 Task: Create a 45-minute meeting to plan a customer appreciation event.
Action: Mouse moved to (363, 253)
Screenshot: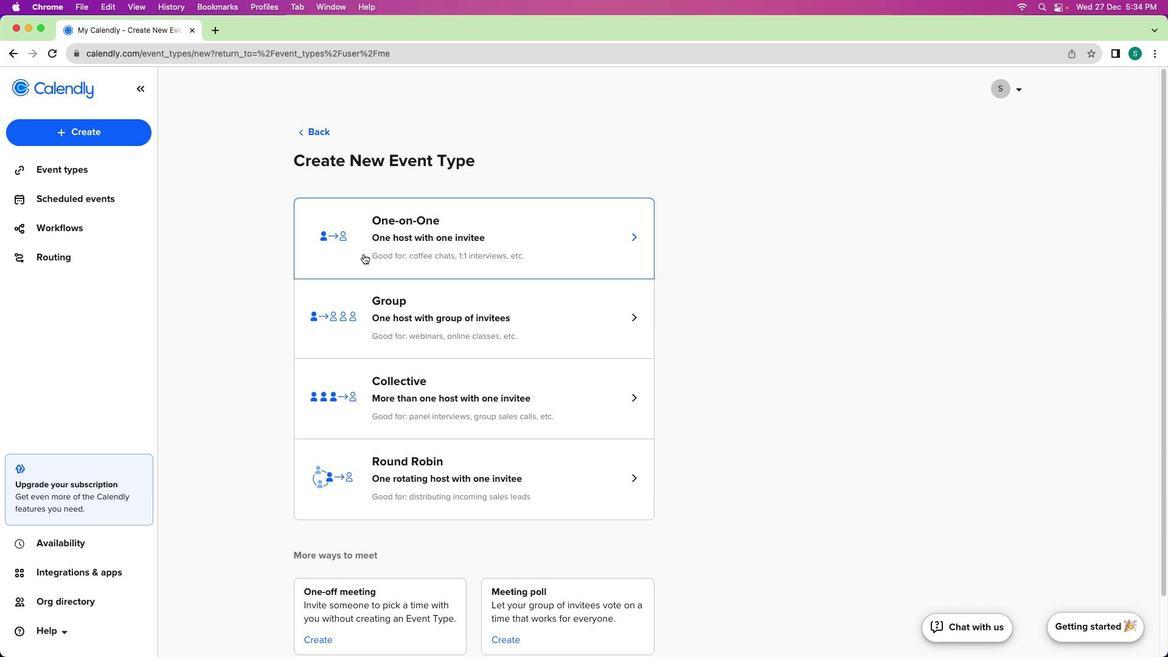 
Action: Mouse pressed left at (363, 253)
Screenshot: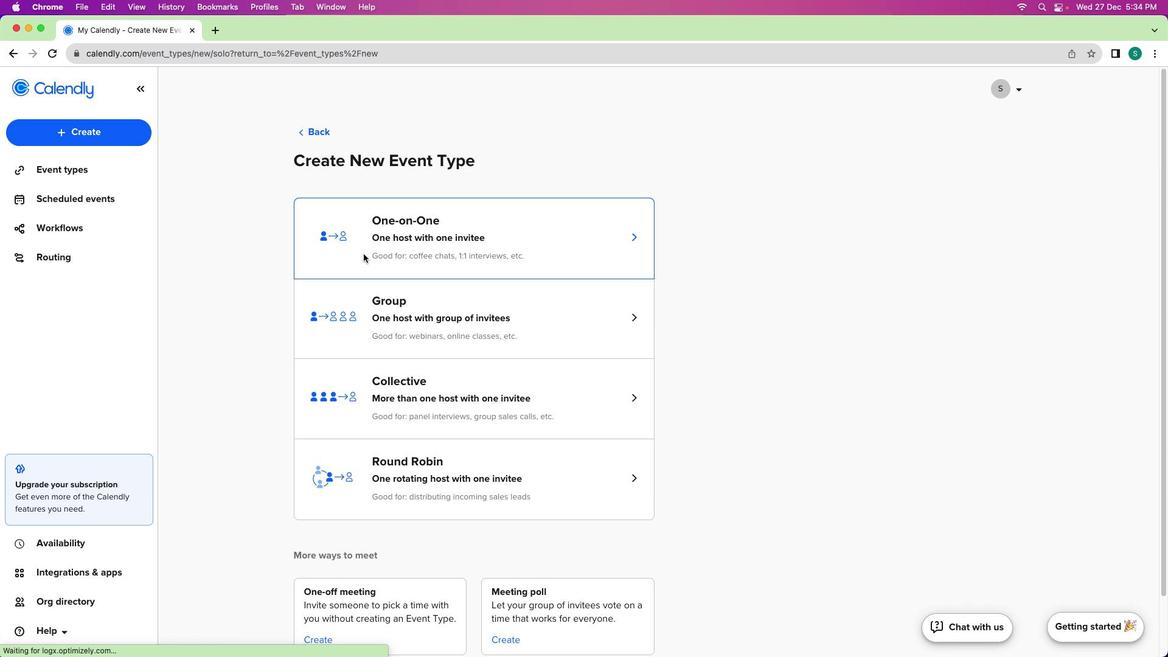 
Action: Mouse moved to (116, 191)
Screenshot: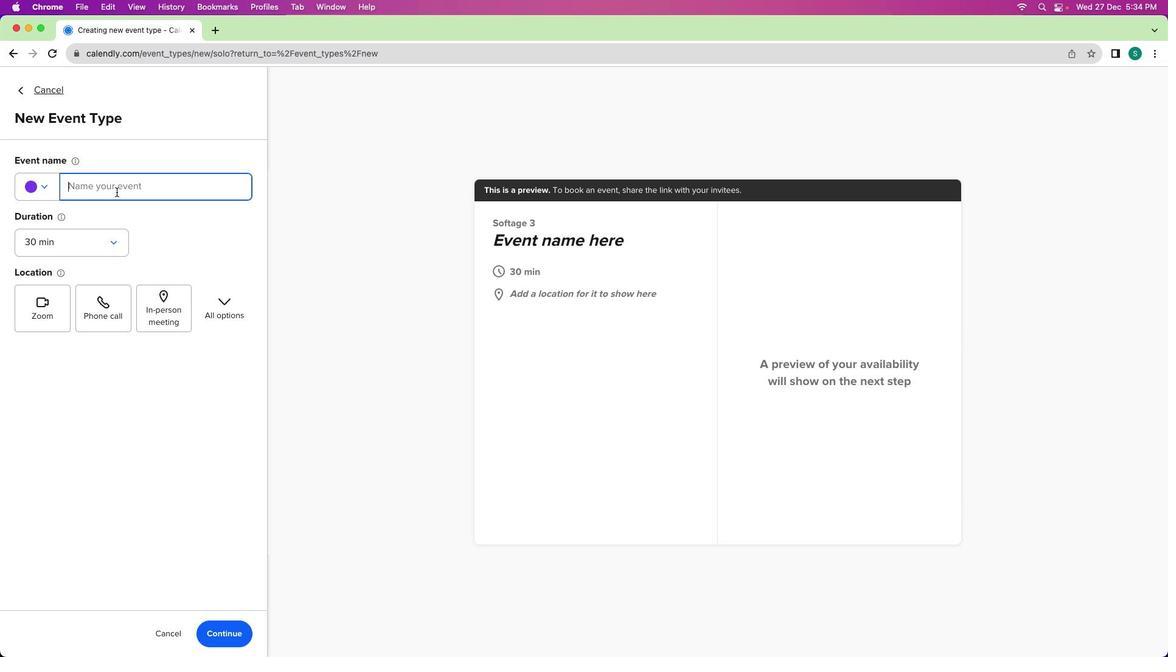 
Action: Mouse pressed left at (116, 191)
Screenshot: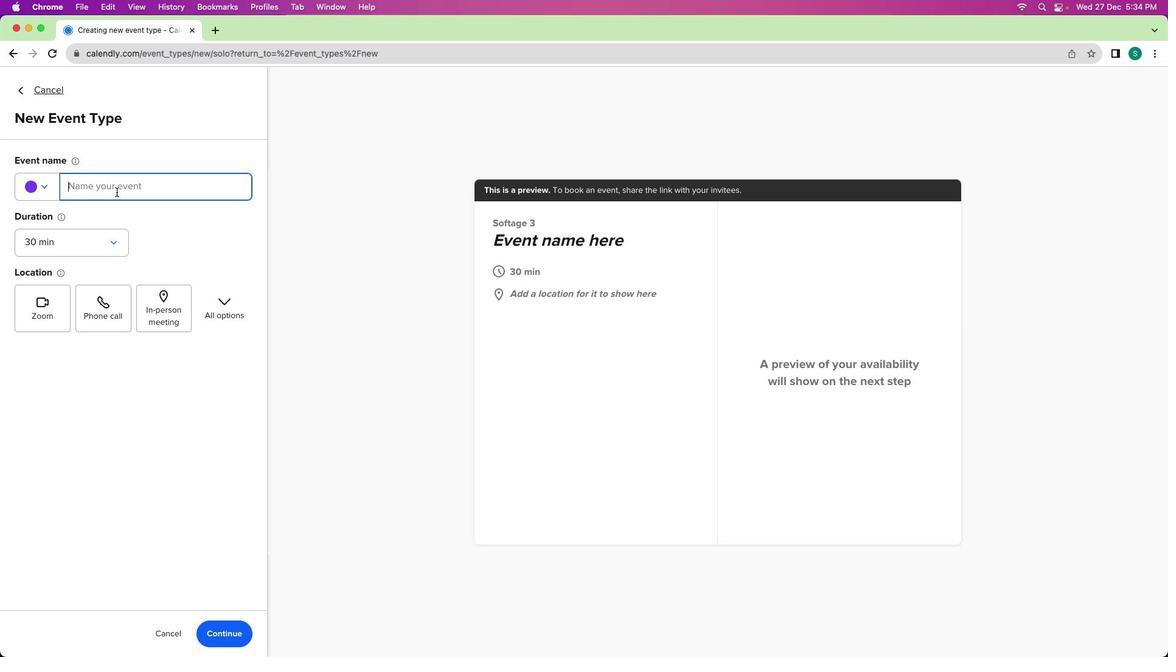 
Action: Mouse moved to (107, 186)
Screenshot: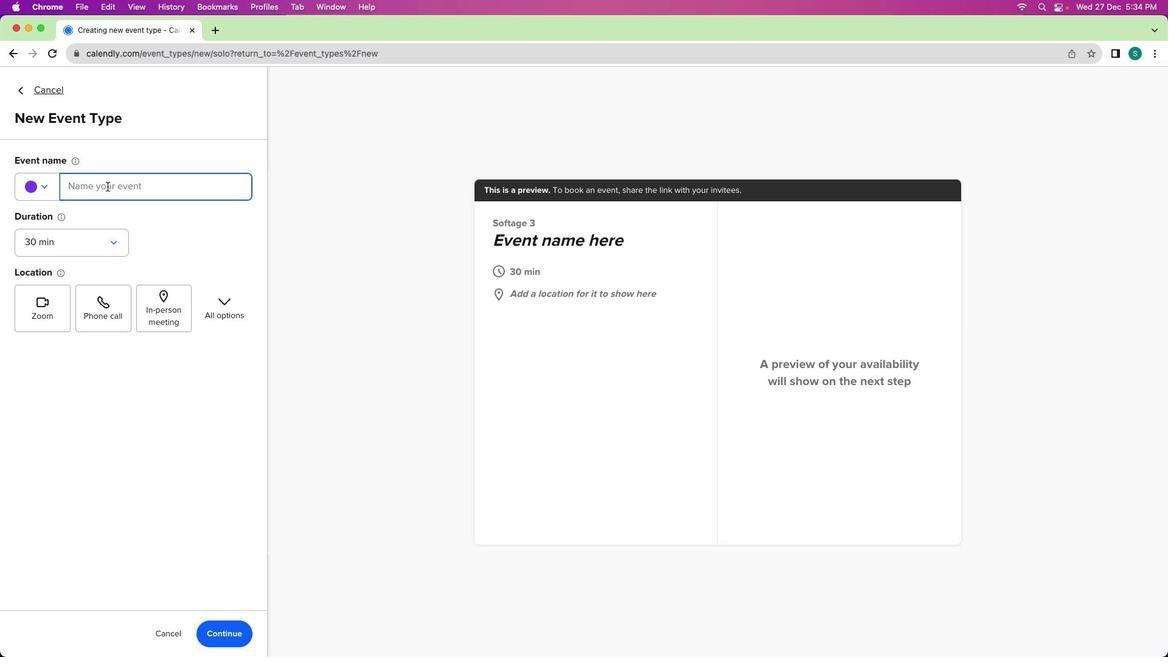 
Action: Key pressed Key.shift'C''i'Key.backspace'u''s''t''o''m''e''r'Key.spaceKey.shift'A''p''p''r''e''c''i''a''t''i''o''n'Key.spaceKey.shift'E''v''e''n''t'Key.spaceKey.shift'P''l''a''n''n''i''n''g'Key.spaceKey.shift'M''e''e''t''i''n''g'
Screenshot: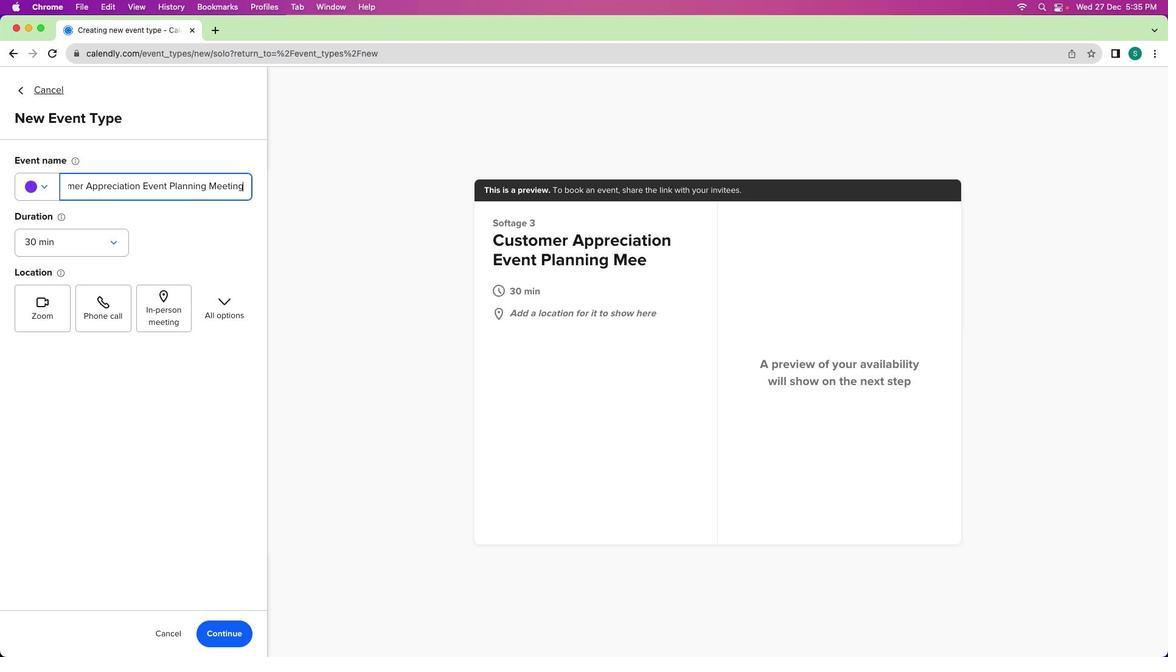 
Action: Mouse moved to (49, 252)
Screenshot: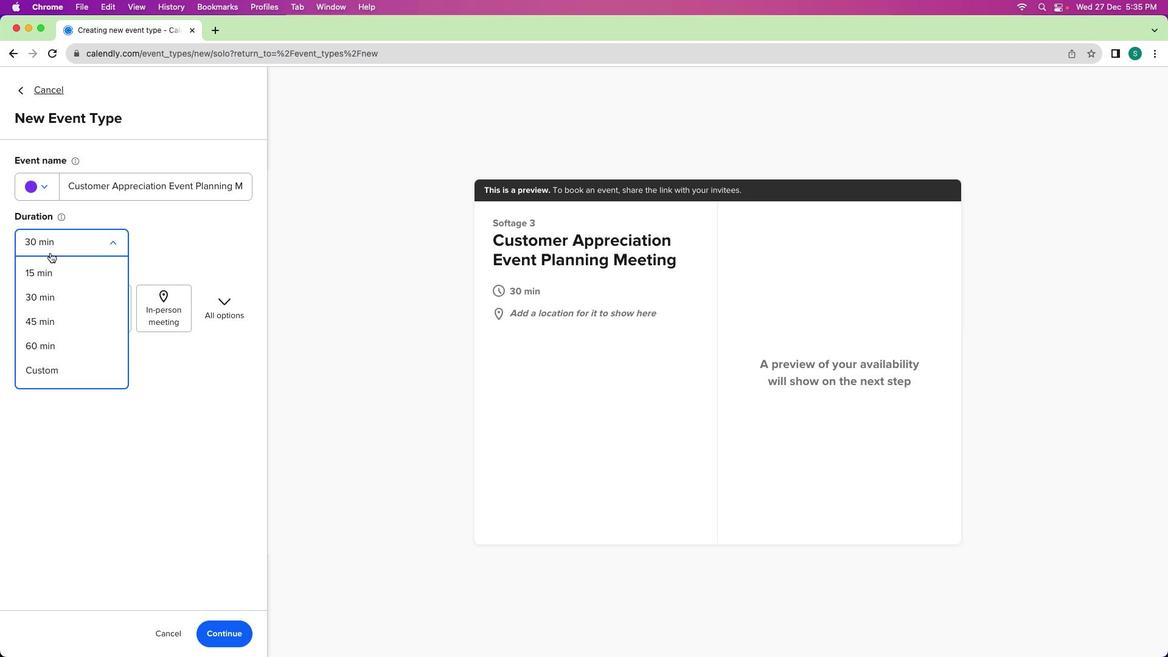 
Action: Mouse pressed left at (49, 252)
Screenshot: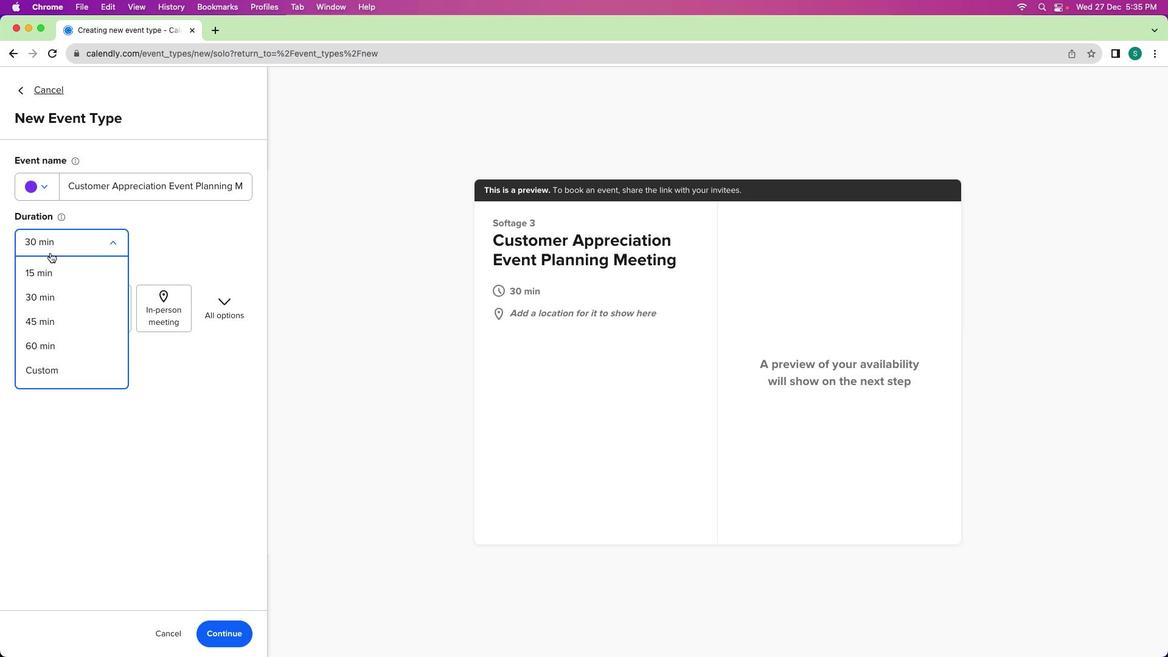 
Action: Mouse moved to (51, 320)
Screenshot: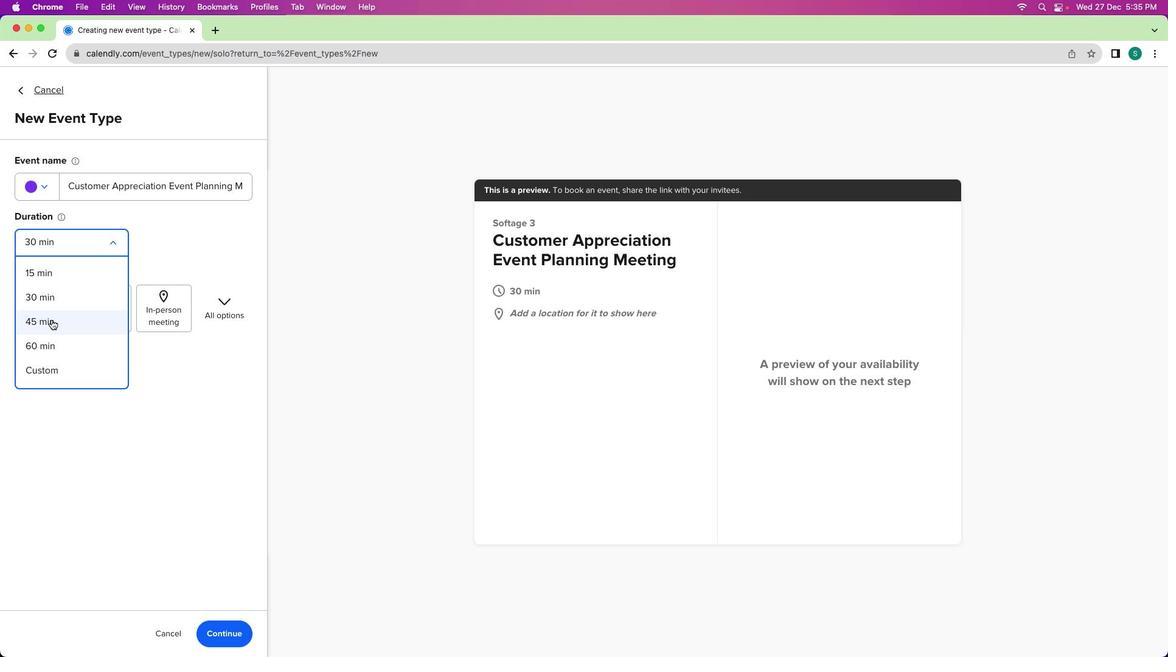 
Action: Mouse pressed left at (51, 320)
Screenshot: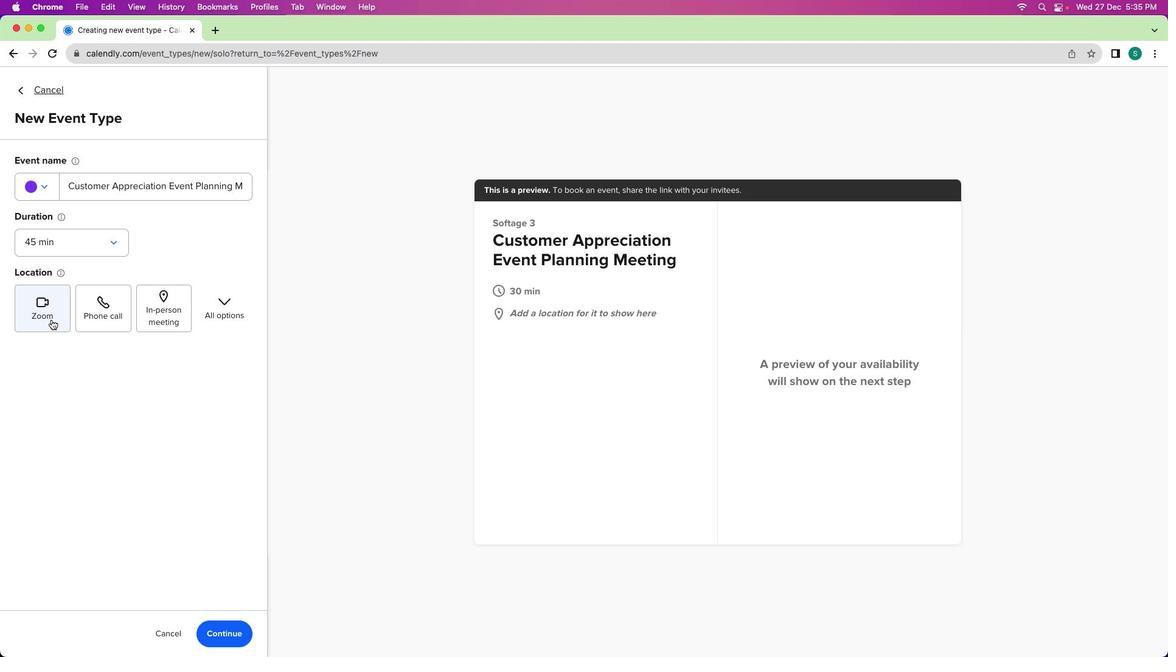 
Action: Mouse moved to (51, 320)
Screenshot: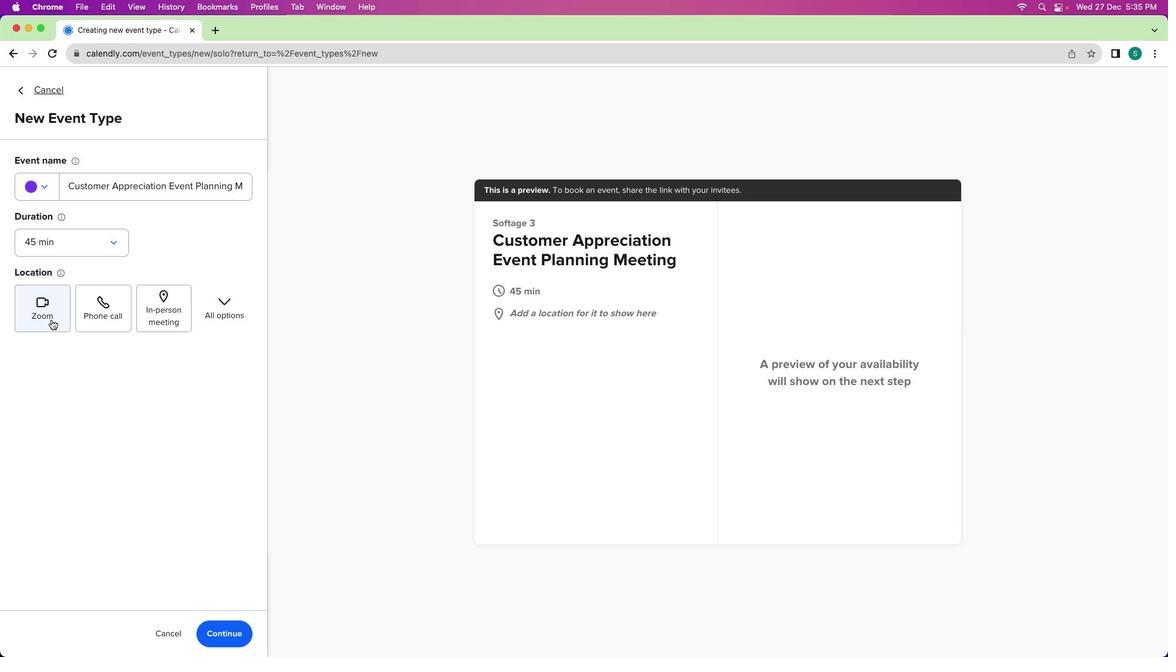 
Action: Mouse pressed left at (51, 320)
Screenshot: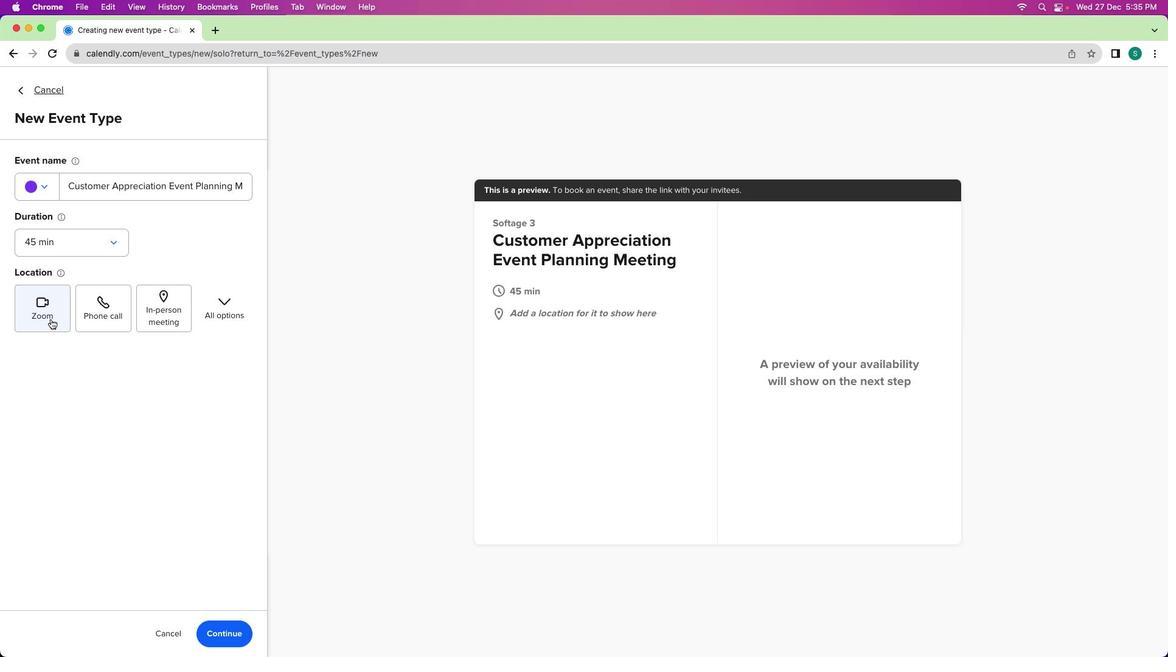 
Action: Mouse moved to (232, 631)
Screenshot: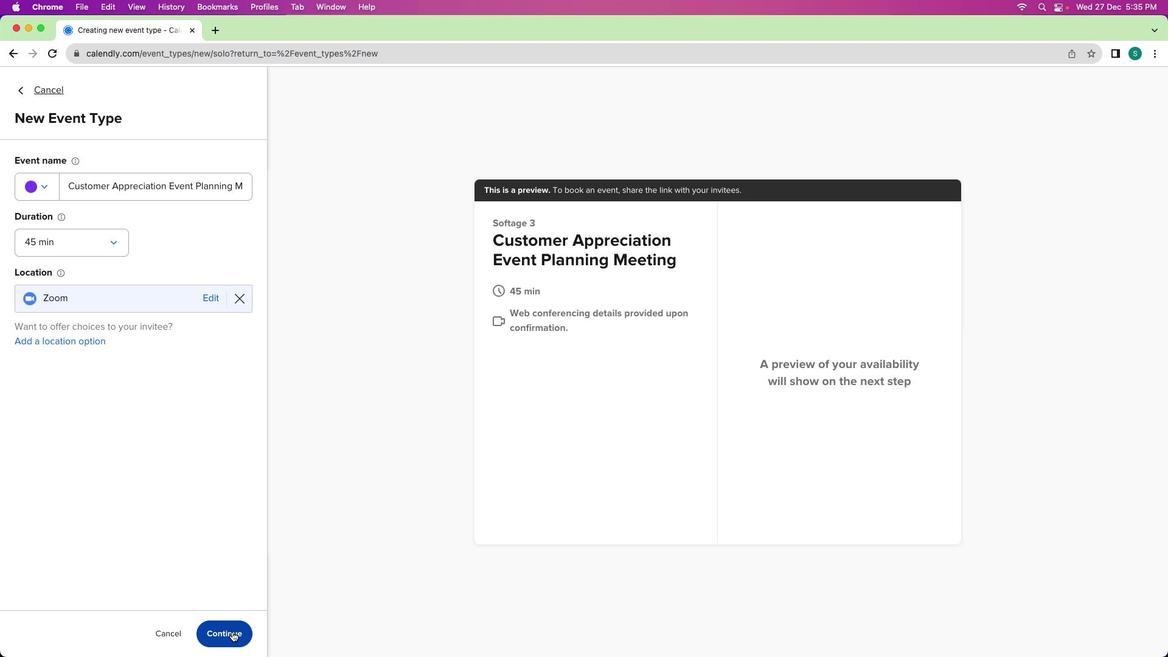 
Action: Mouse pressed left at (232, 631)
Screenshot: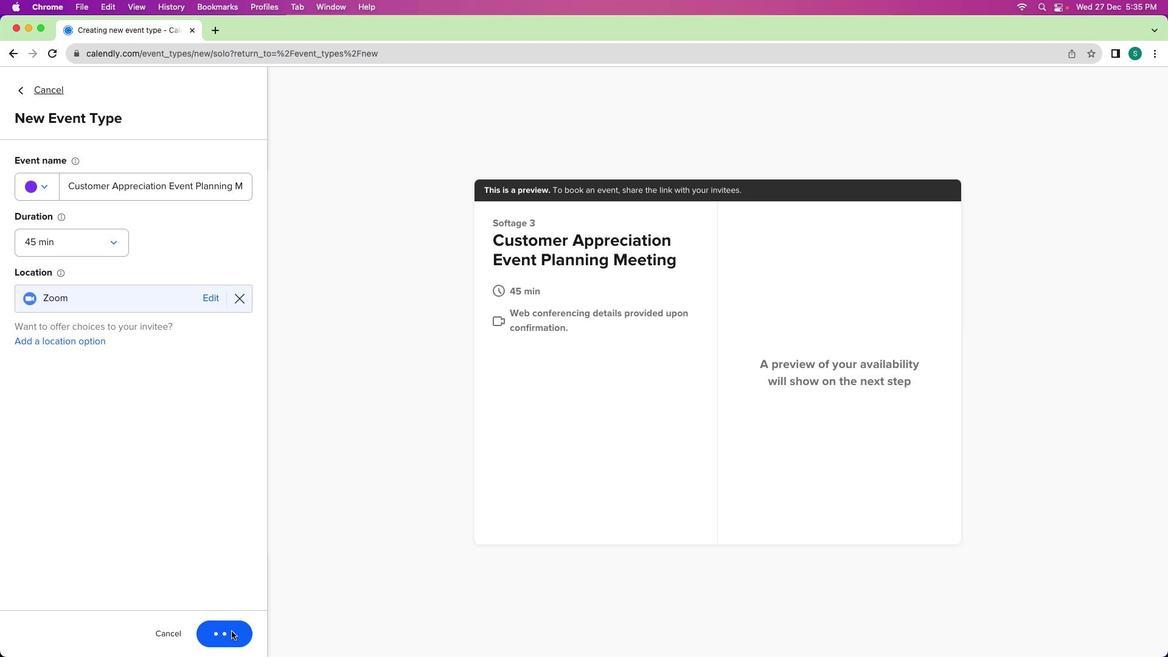 
Action: Mouse moved to (166, 214)
Screenshot: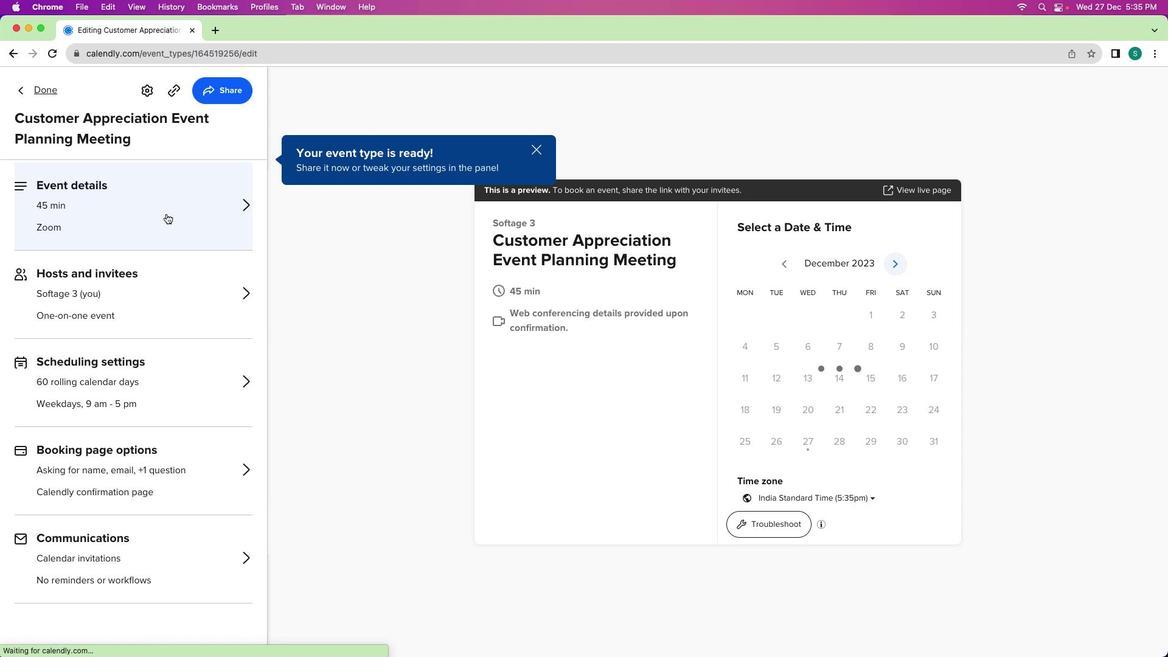 
Action: Mouse pressed left at (166, 214)
Screenshot: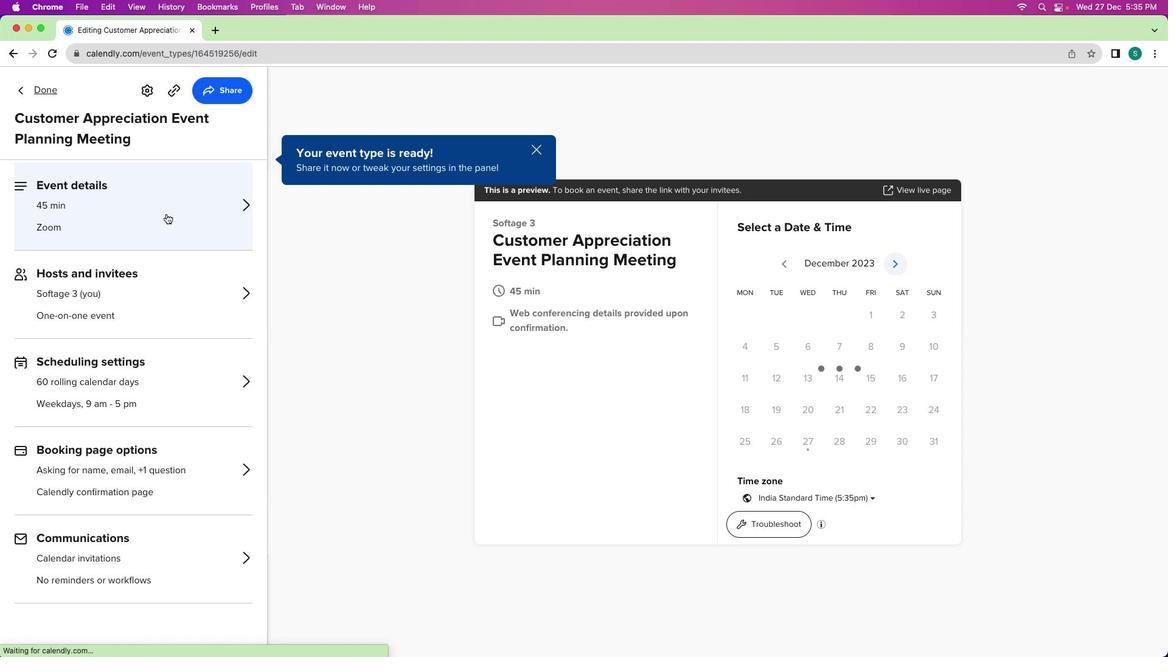 
Action: Mouse moved to (85, 432)
Screenshot: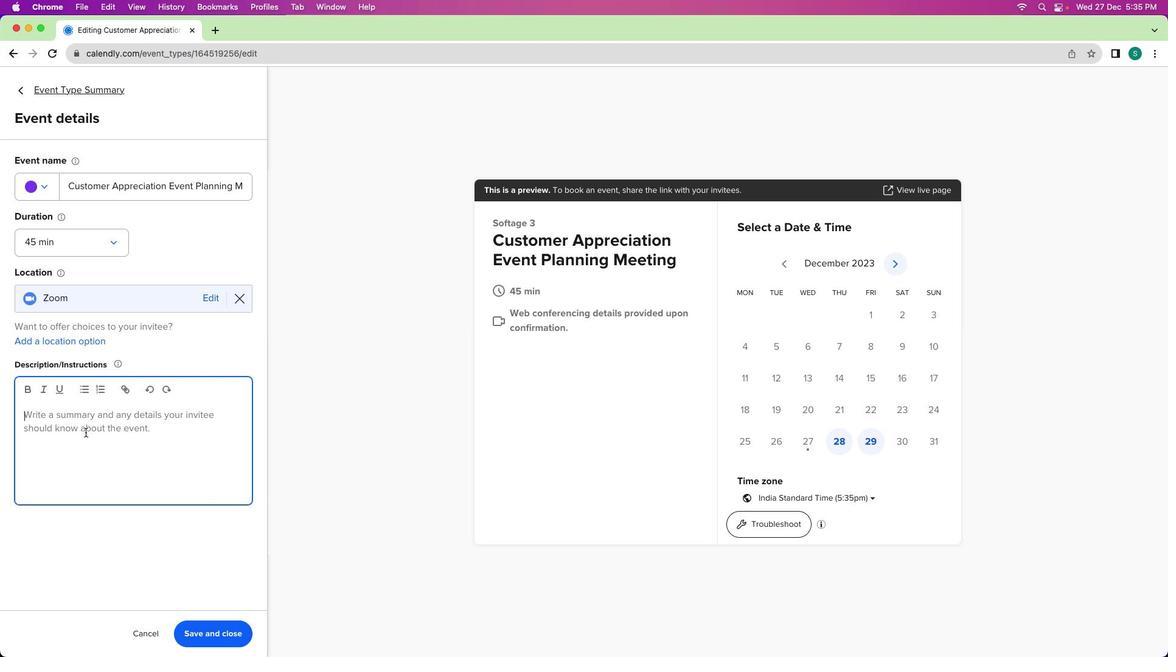 
Action: Mouse pressed left at (85, 432)
Screenshot: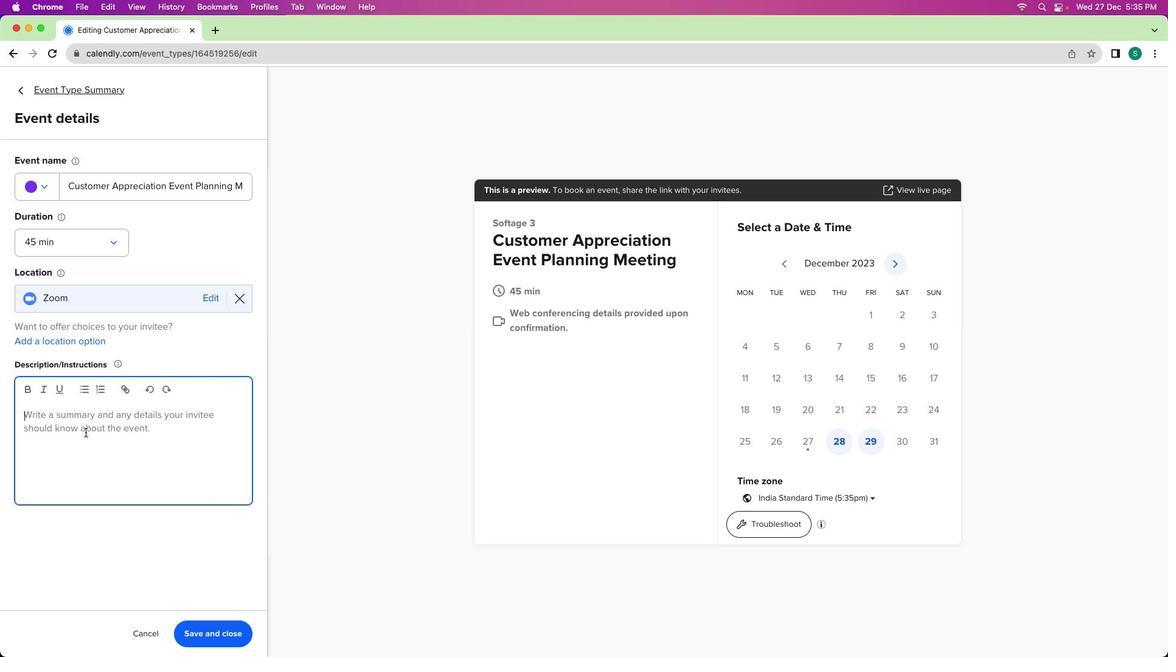 
Action: Mouse moved to (82, 432)
Screenshot: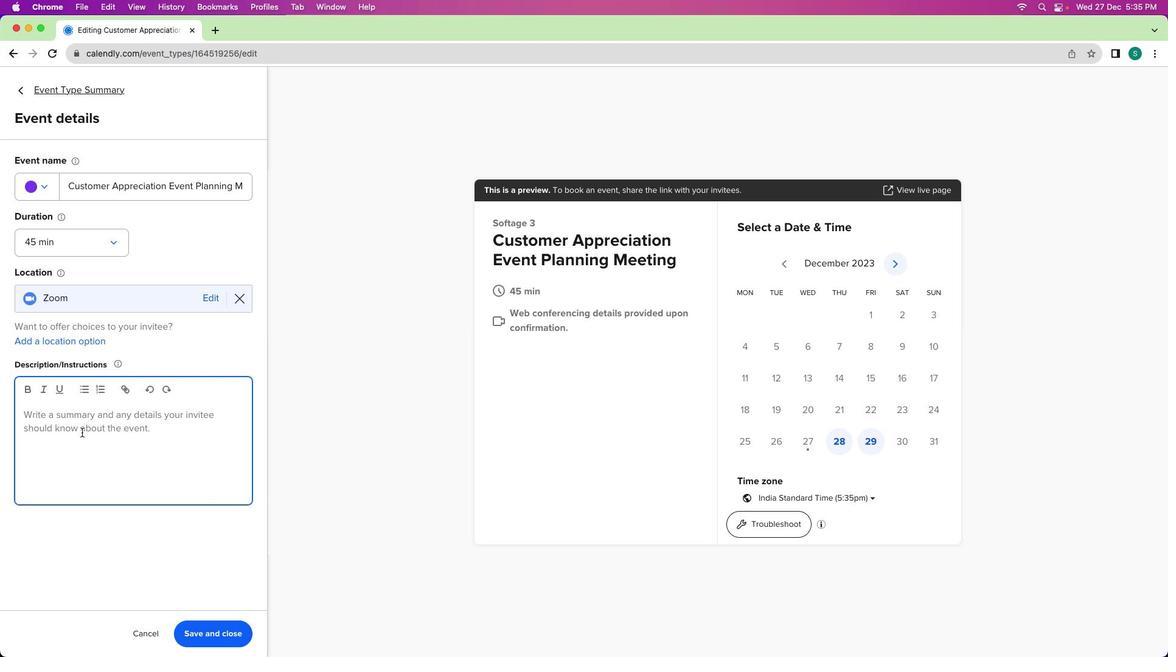 
Action: Key pressed Key.shift'J''o''i''n'Key.space'm''e'Key.space'f''o''r'Key.space'a'Key.space'd''e''d''i''c''a''t''e''d'Key.space'4''5''-''m''i''n''u''t''e'Key.space's''e''s''s''i''o''n'Key.space't''o'Key.space'p''l''a''n'Key.space'o''u''r'Key.space'u''p''c''o''m''i''n''g'Key.space'a'Key.backspace'x'Key.backspace'c''u''s''t''o''m''e''r'Key.space'a''p''p''r''e''c''i''a''t''i''o''n'Key.space'e''v''e''n''t''.'Key.spaceKey.shift_r'T''h''i''d''s'Key.spaceKey.backspaceKey.backspaceKey.backspace's'Key.space'm''e''e''t''i''n''g'Key.space'w''i''l''l'Key.space'f''o''c''u''s'Key.space'o''n'Key.space'b''r''a''i''n''s''t''o''r''m''i''n''g'Key.space'i''d''e''a''s'','Key.space'c''o''o''r''d''i''n''a''t''i''n''g'Key.space'l''o''g''i''s''t''i''c''s'','Key.space'a''n''d'Key.space'e''n''s''u''r''i''n''g'Key.space't''h''a''t'Key.space'w''e'Key.space'c''r''e''a''t''e'Key.space'a'Key.space'm''e''m''o''r''a''b''l''e'Key.space'a''n''d'Key.space'm''e''a''n''i''n''g''f''u''l'Key.space'e''x''p''e''r''i''e''n''c''e'Key.space'f''o''r'Key.space'o''u''r'Key.space'v''a''l''u''e''d'Key.space'c''u''s''t''o''m''e''r''s''.'
Screenshot: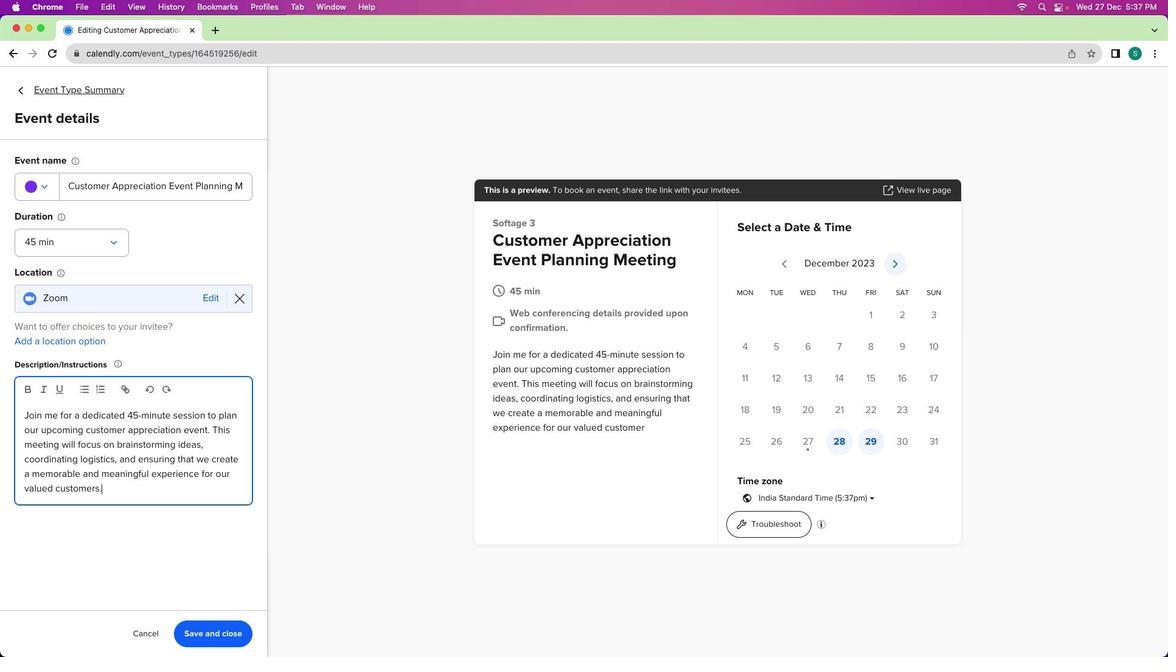 
Action: Mouse moved to (197, 633)
Screenshot: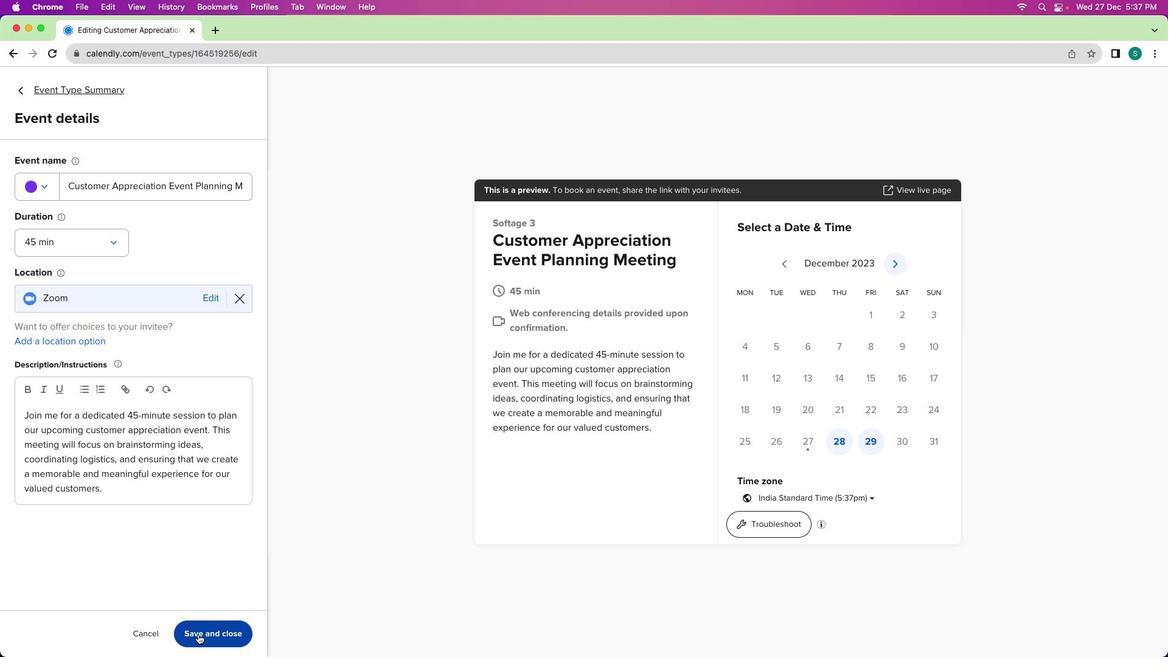 
Action: Mouse pressed left at (197, 633)
Screenshot: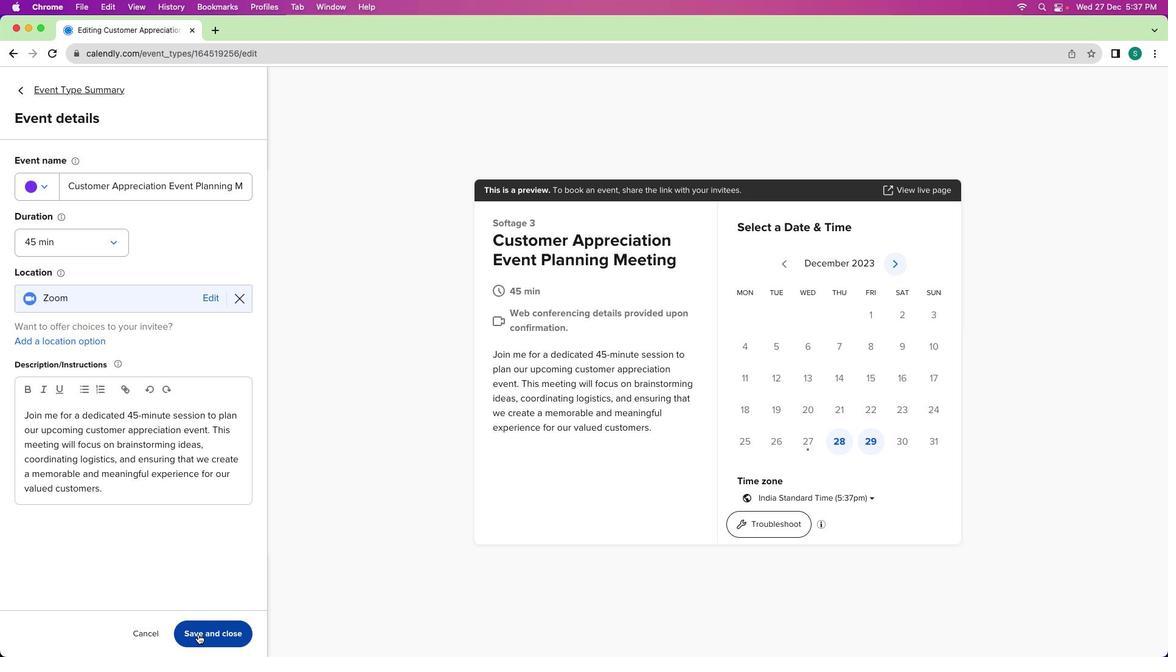 
Action: Mouse moved to (77, 189)
Screenshot: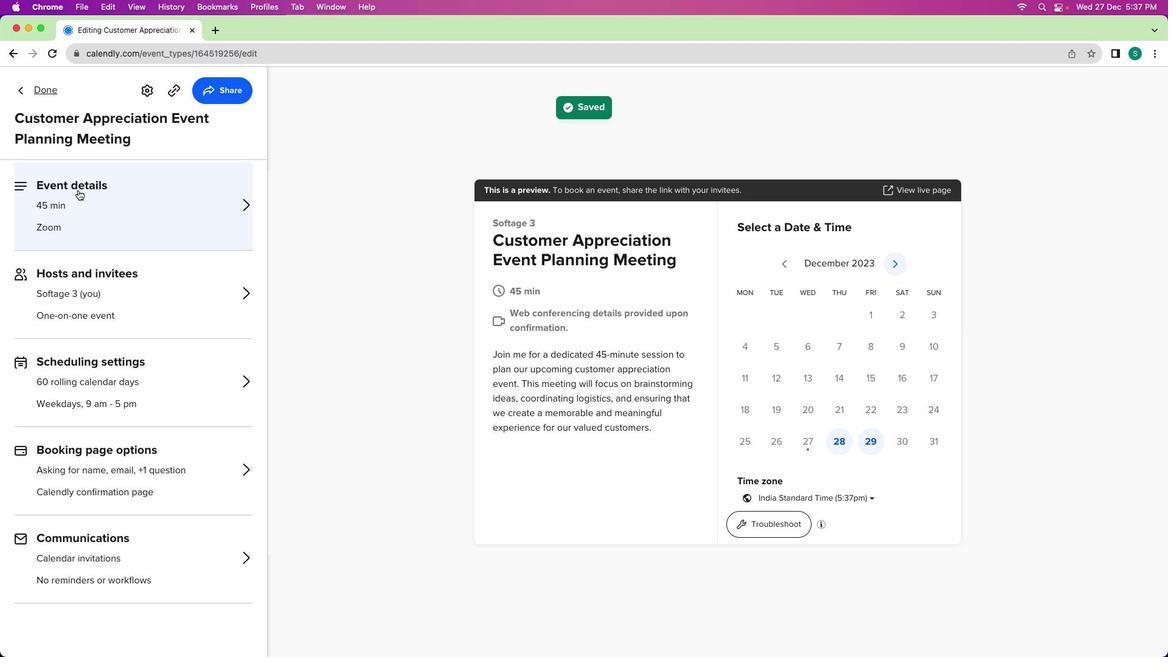 
Action: Mouse pressed left at (77, 189)
Screenshot: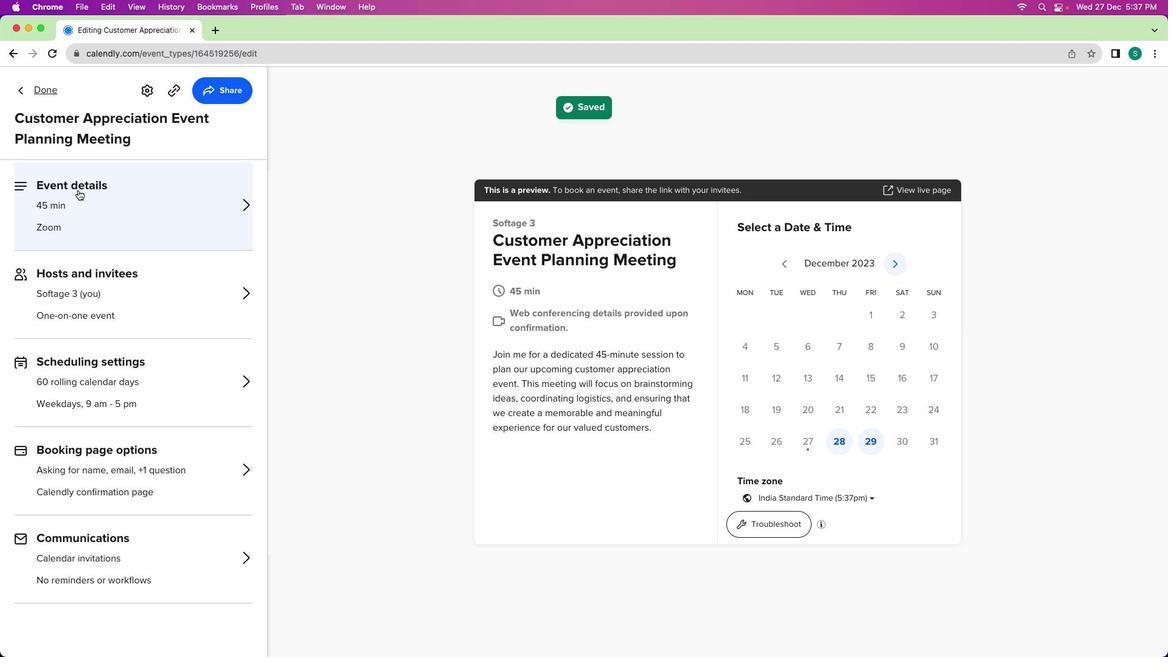 
Action: Mouse moved to (43, 192)
Screenshot: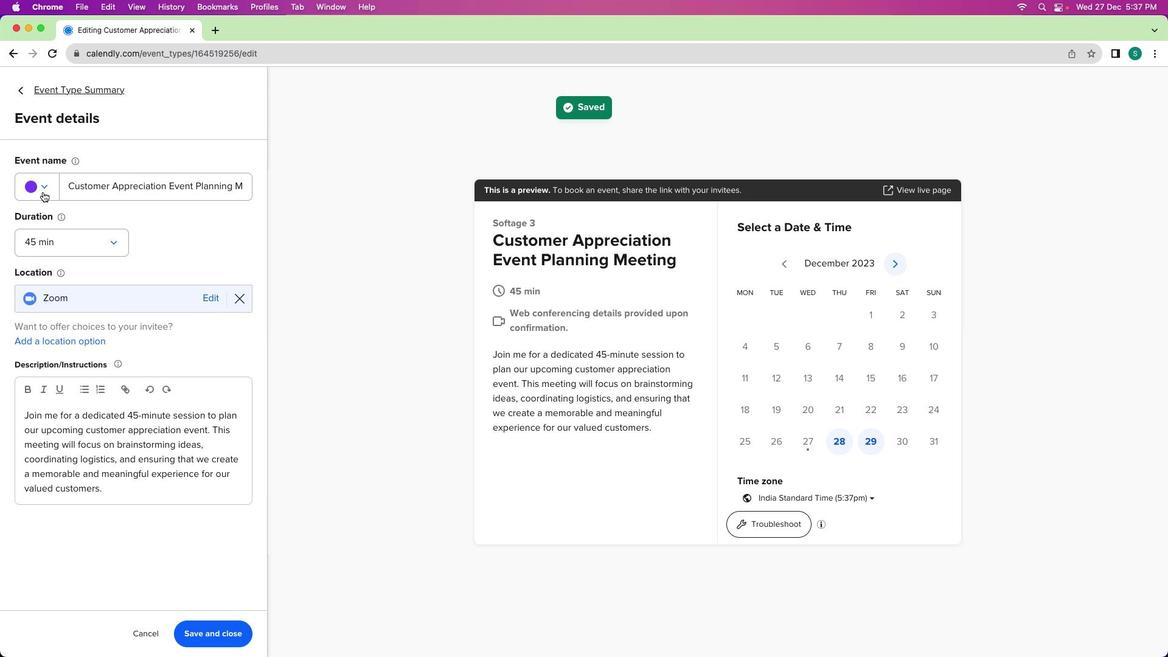 
Action: Mouse pressed left at (43, 192)
Screenshot: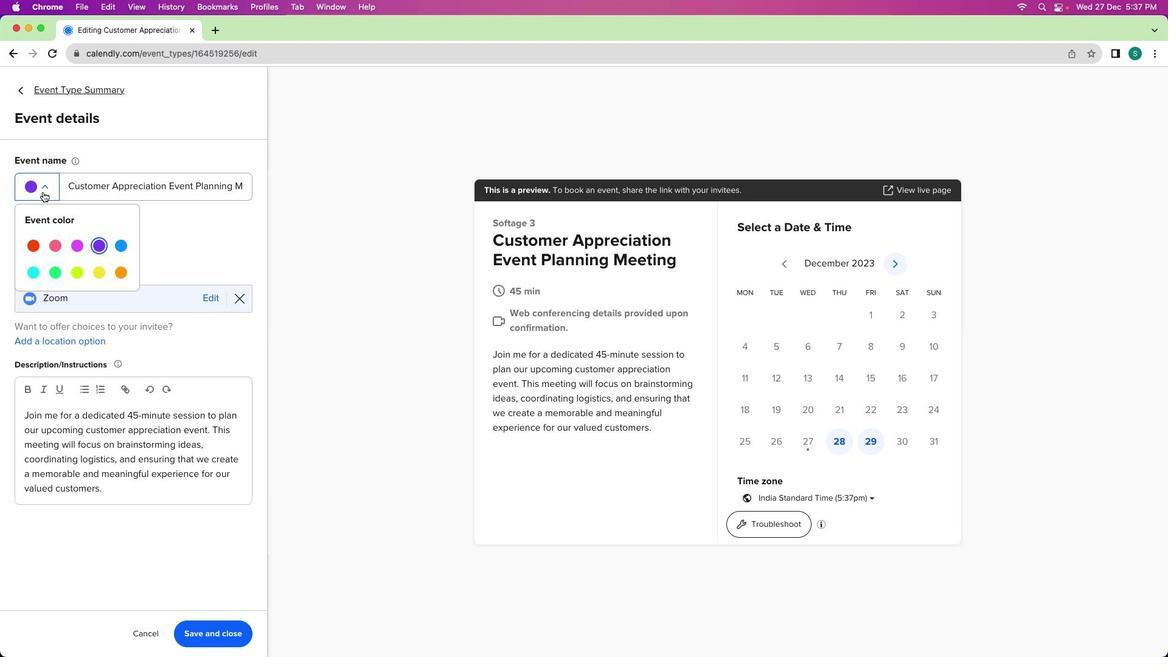 
Action: Mouse moved to (59, 270)
Screenshot: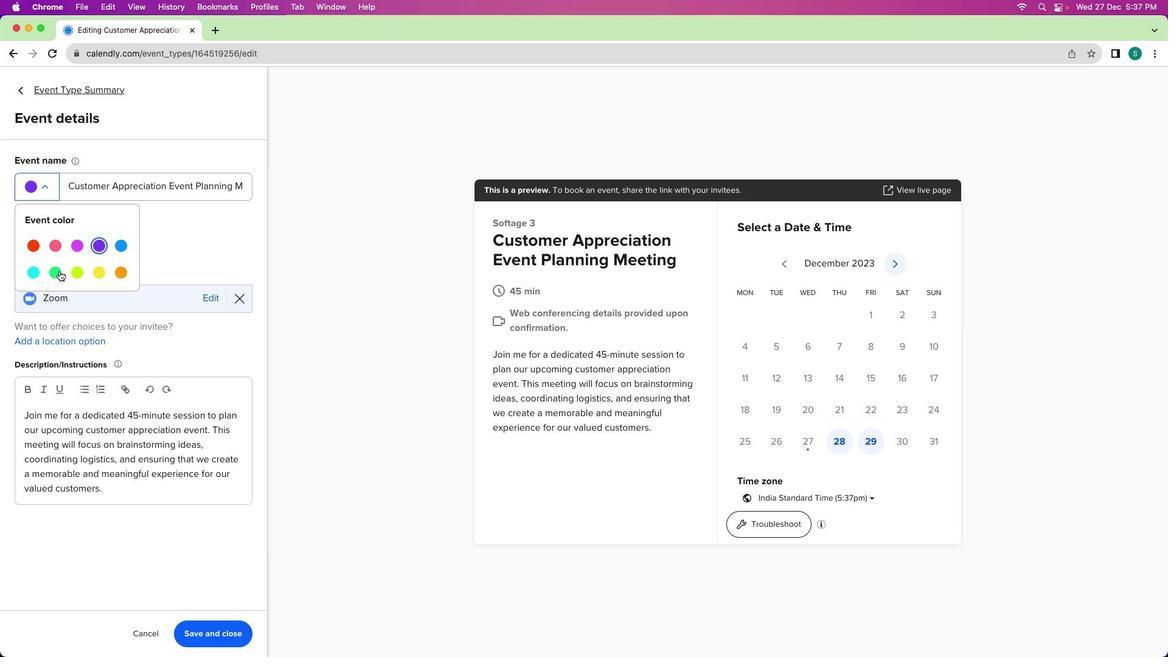 
Action: Mouse pressed left at (59, 270)
Screenshot: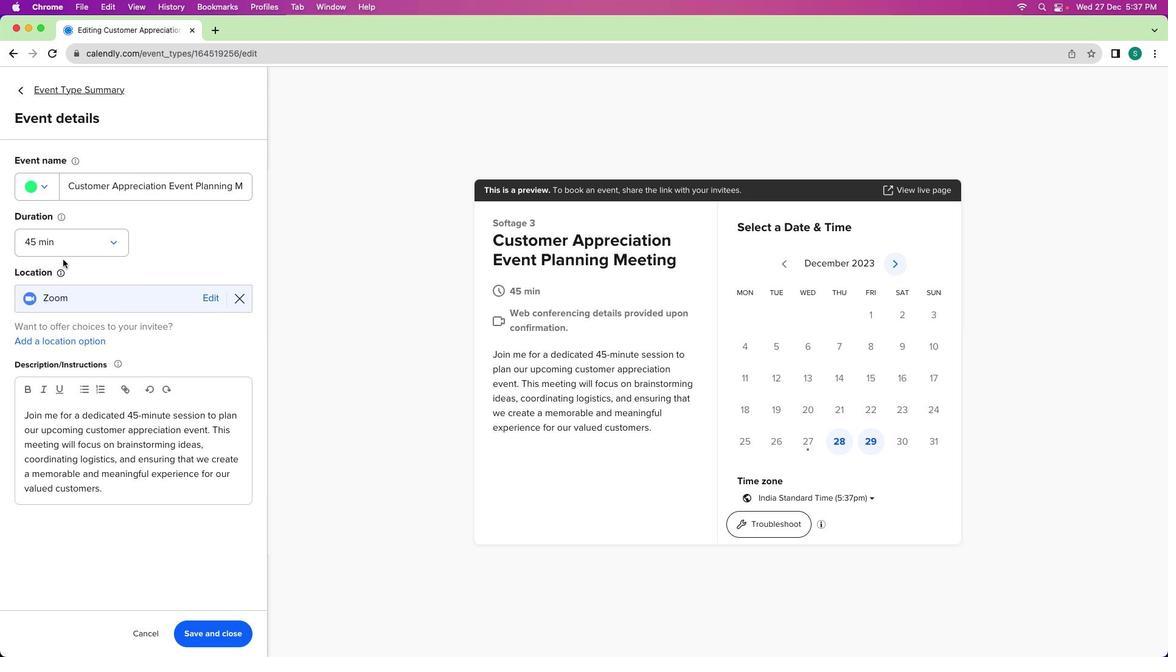 
Action: Mouse moved to (200, 636)
Screenshot: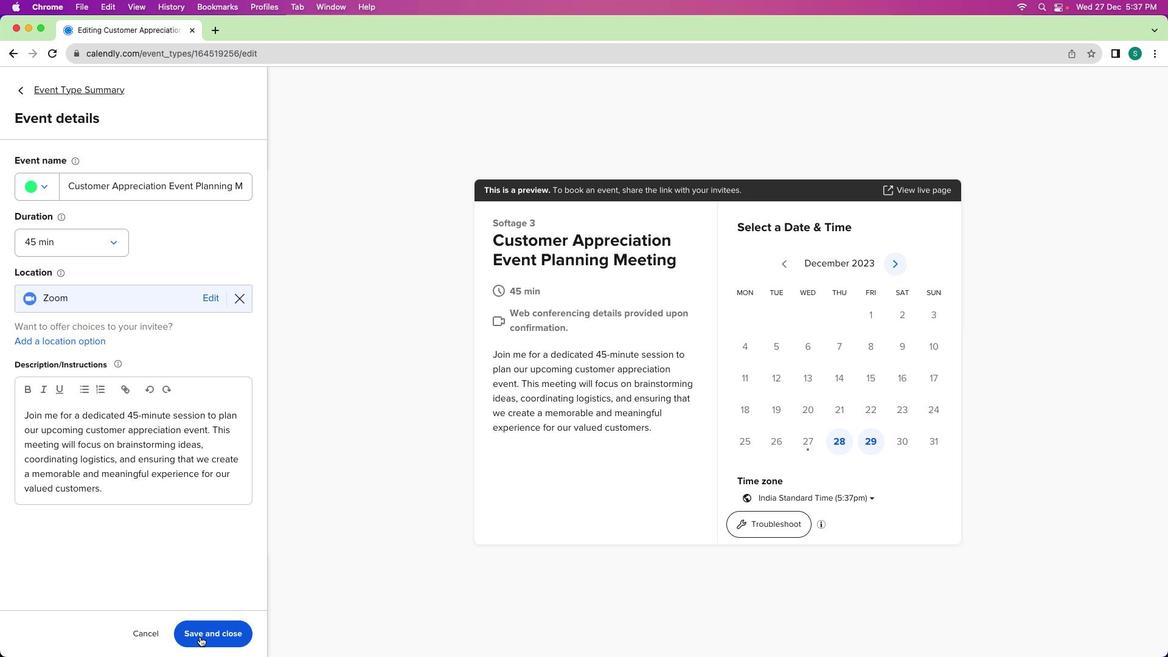 
Action: Mouse pressed left at (200, 636)
Screenshot: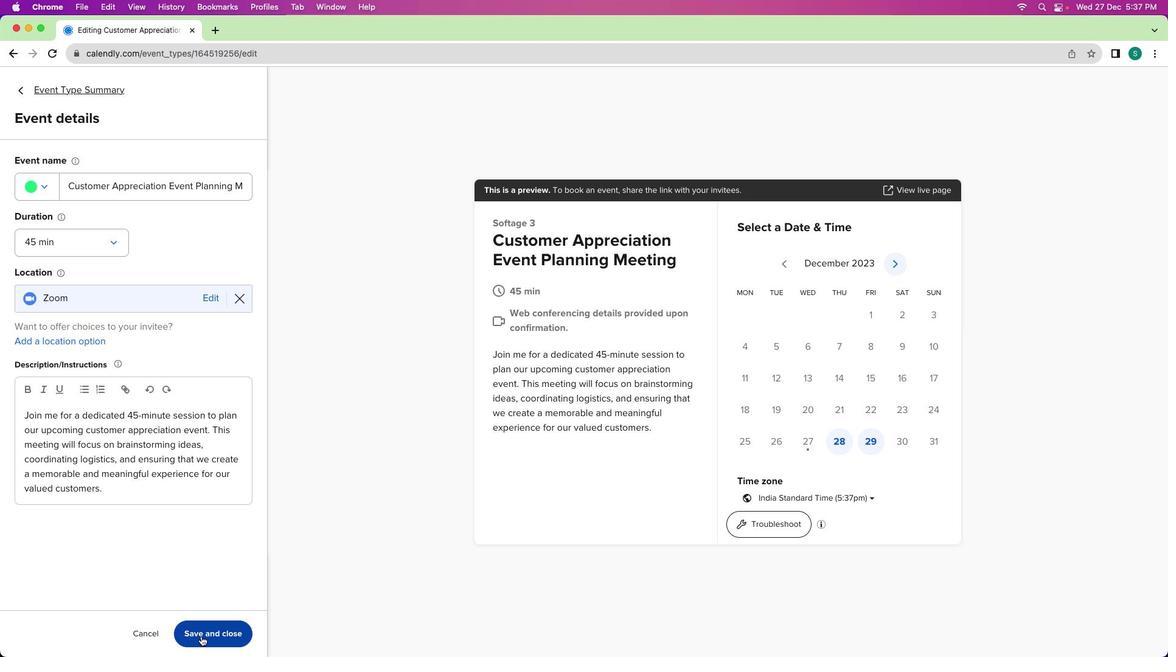 
Action: Mouse moved to (42, 83)
Screenshot: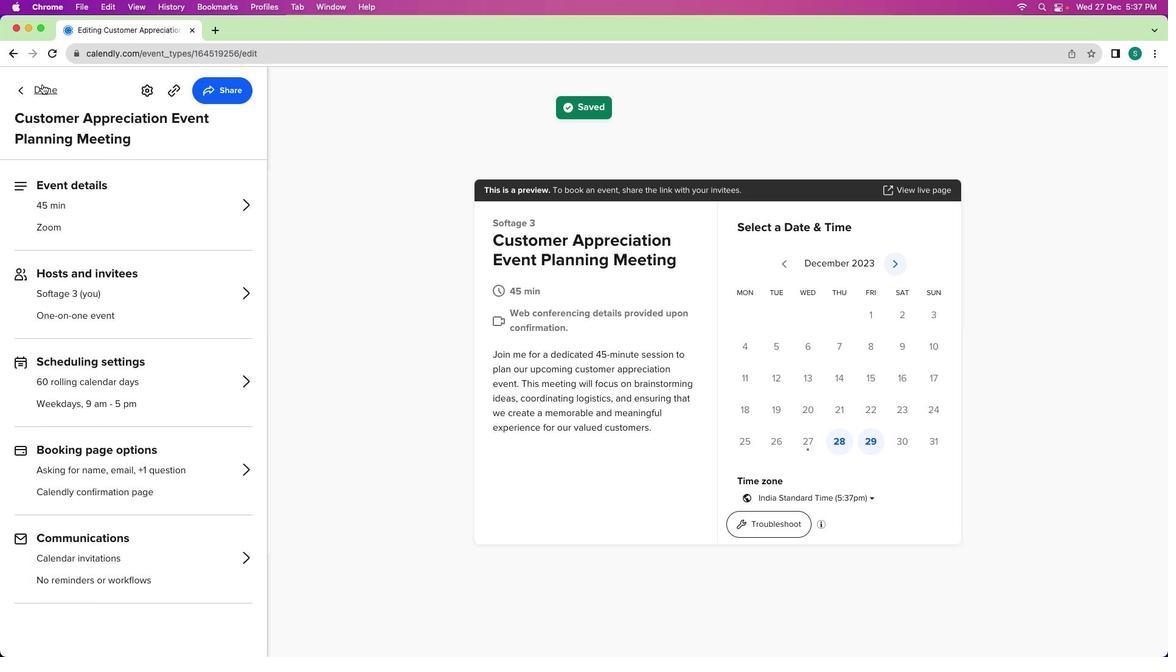 
Action: Mouse pressed left at (42, 83)
Screenshot: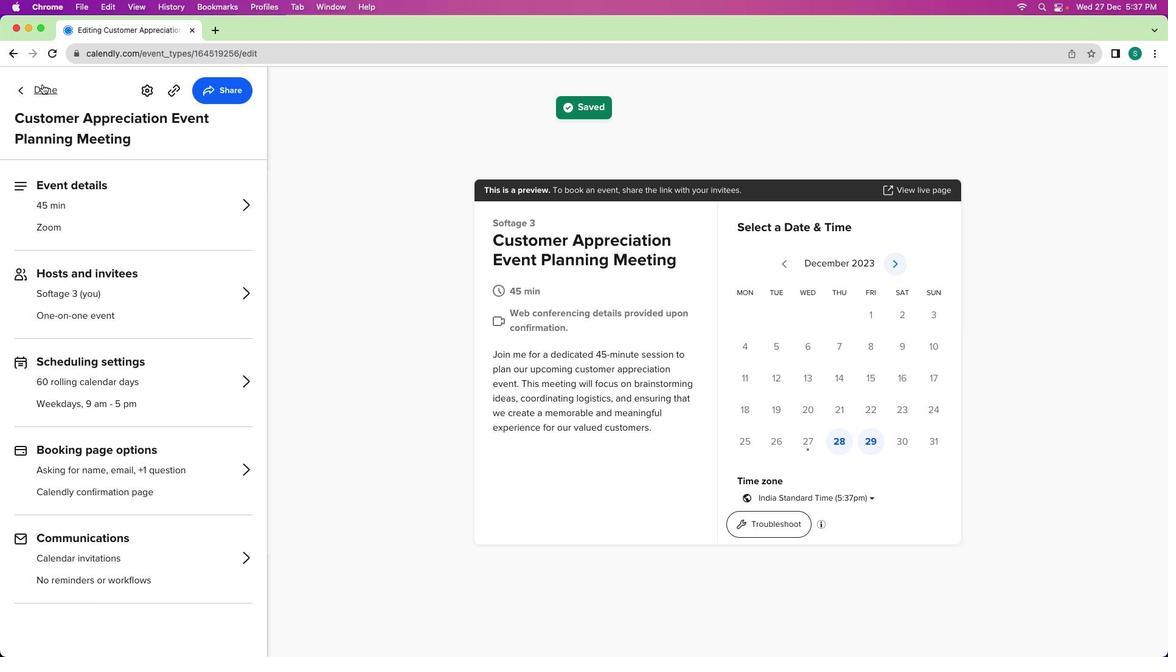 
Action: Mouse moved to (395, 354)
Screenshot: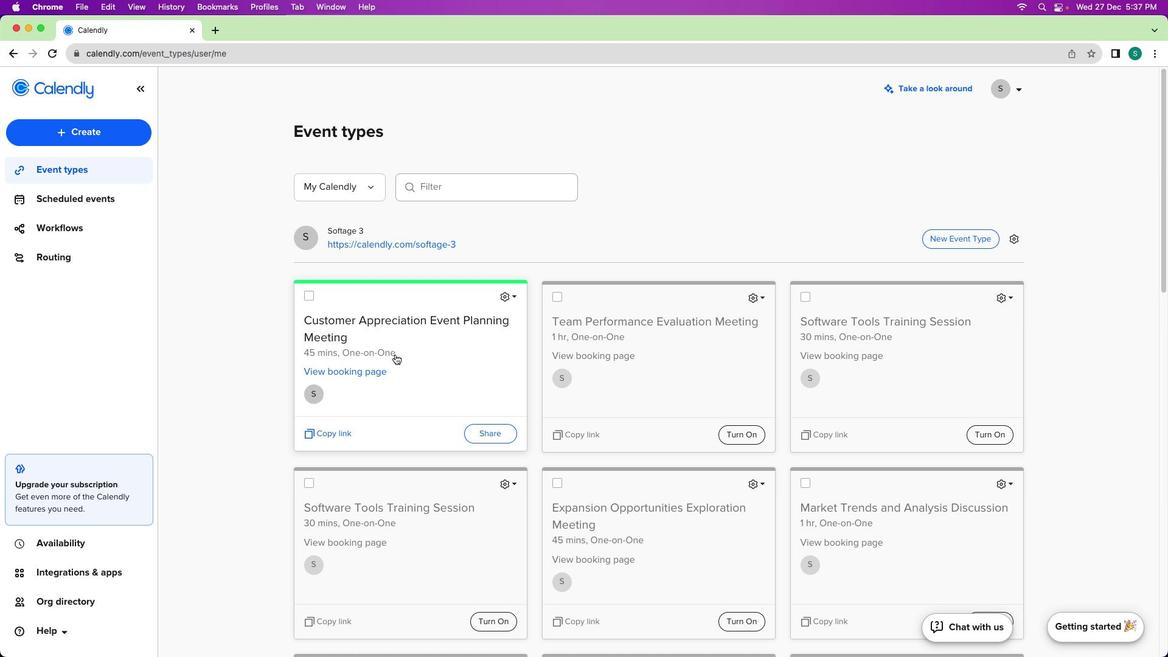 
